 Task: Add an event with the title Casual Lunch and Learn: Effective Presentation Delivery and Impact, date '2023/12/15', time 7:50 AM to 9:50 AM, logged in from the account softage.3@softage.netand send the event invitation to softage.1@softage.net and softage.2@softage.net. Set a reminder for the event 5 minutes before
Action: Mouse moved to (72, 95)
Screenshot: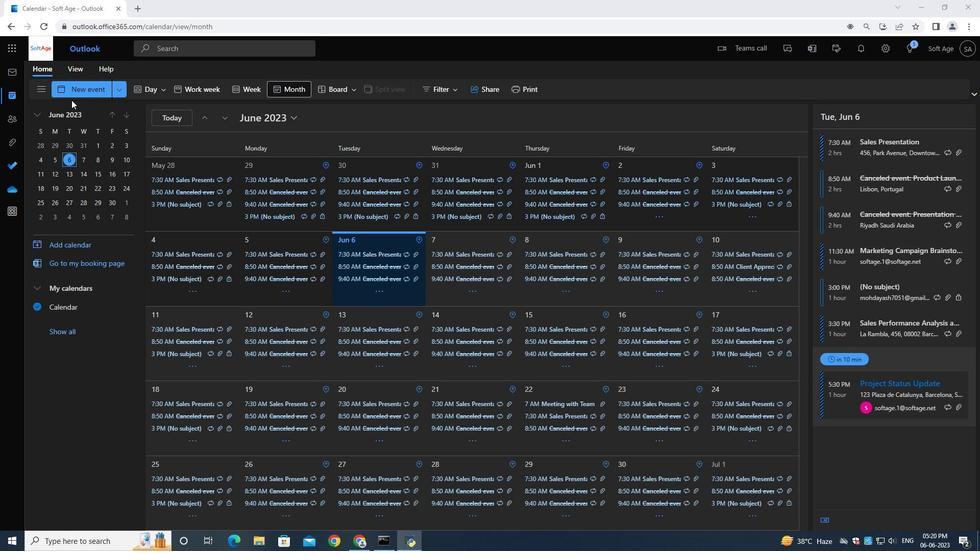 
Action: Mouse pressed left at (72, 95)
Screenshot: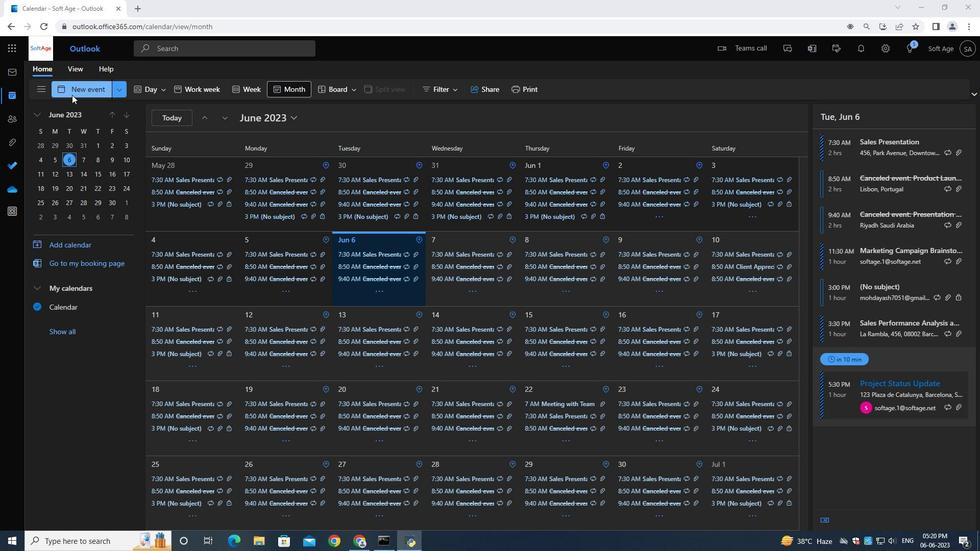 
Action: Mouse moved to (276, 152)
Screenshot: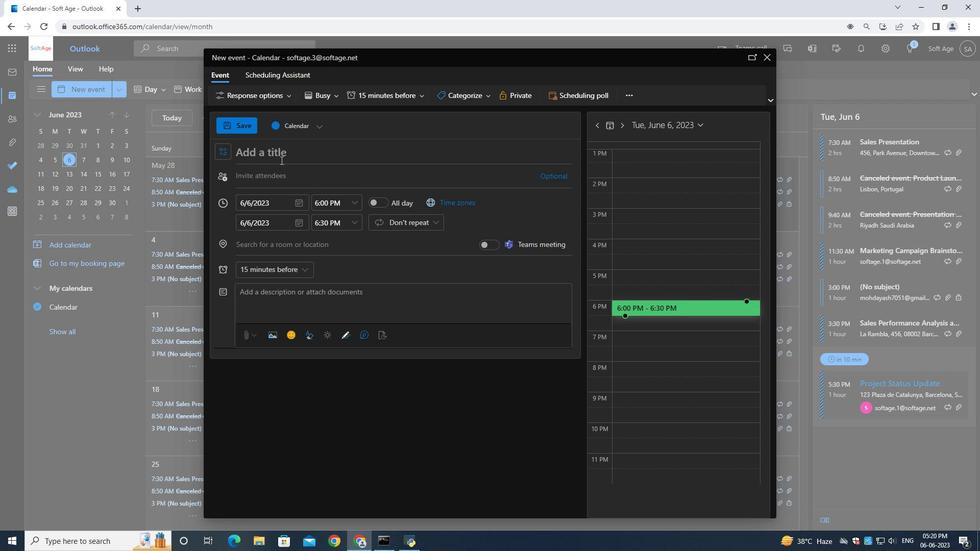 
Action: Mouse pressed left at (276, 152)
Screenshot: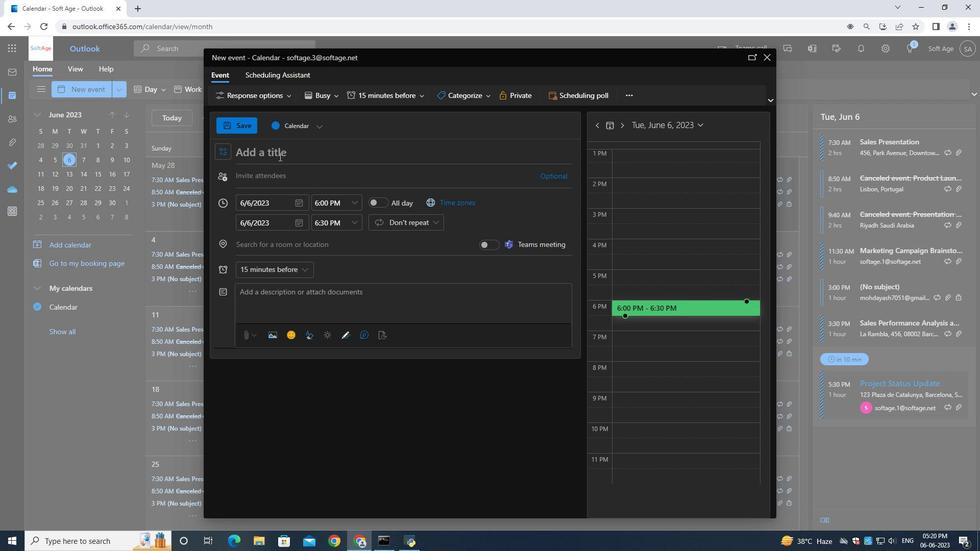 
Action: Mouse moved to (279, 152)
Screenshot: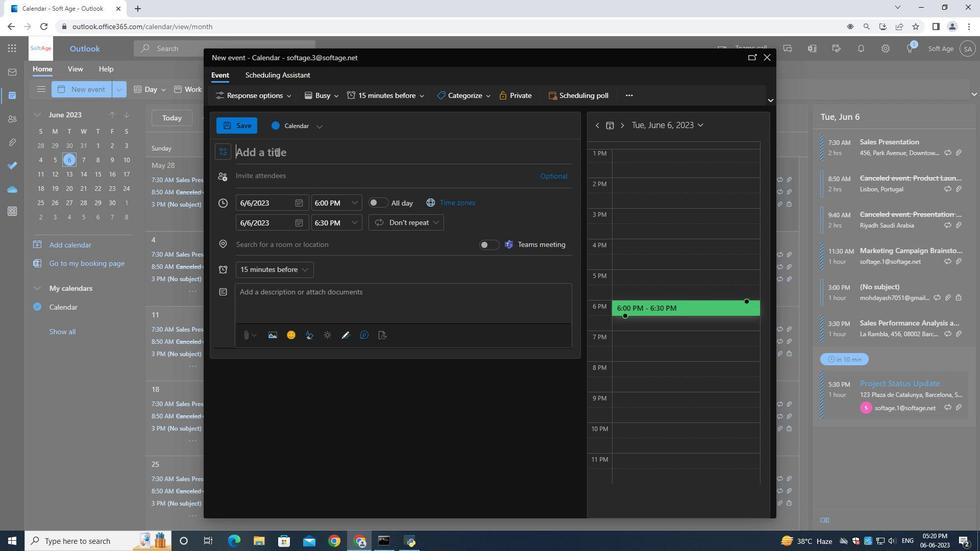 
Action: Key pressed <Key.shift>Casual<Key.space><Key.shift>Lunch<Key.space><Key.shift><Key.shift><Key.shift><Key.shift><Key.shift><Key.shift><Key.shift><Key.shift><Key.shift><Key.shift><Key.shift><Key.shift><Key.shift><Key.shift><Key.shift><Key.shift><Key.shift><Key.shift><Key.shift><Key.shift><Key.shift><Key.shift><Key.shift><Key.shift><Key.shift><Key.shift><Key.shift><Key.shift><Key.shift><Key.shift>and<Key.space><Key.shift>Learn<Key.shift_r>:<Key.space><Key.shift><Key.shift><Key.shift><Key.shift><Key.shift><Key.shift><Key.shift>Effective<Key.space><Key.shift>Presentation<Key.space><Key.shift>Delivery<Key.space>and<Key.space>imp<Key.backspace><Key.backspace><Key.backspace><Key.shift>Impact<Key.space>
Screenshot: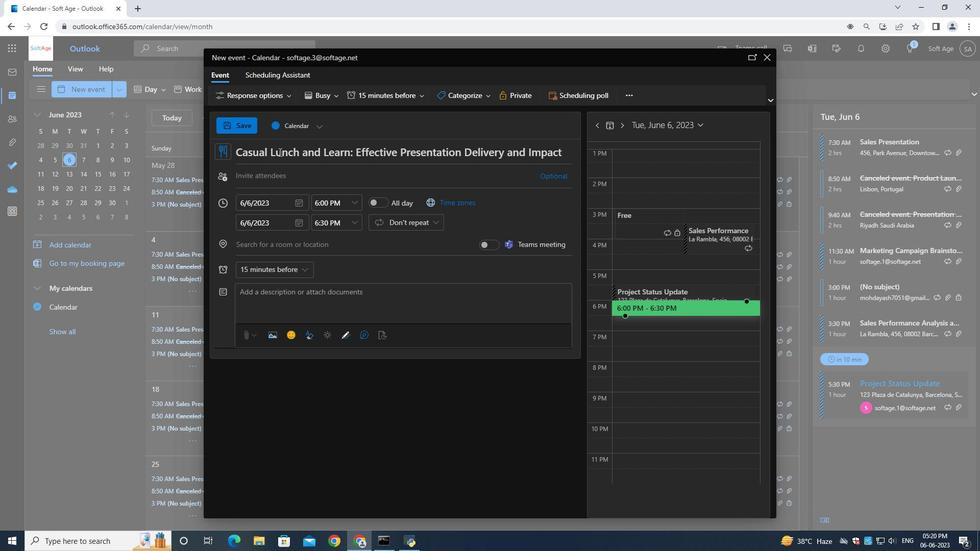 
Action: Mouse moved to (301, 202)
Screenshot: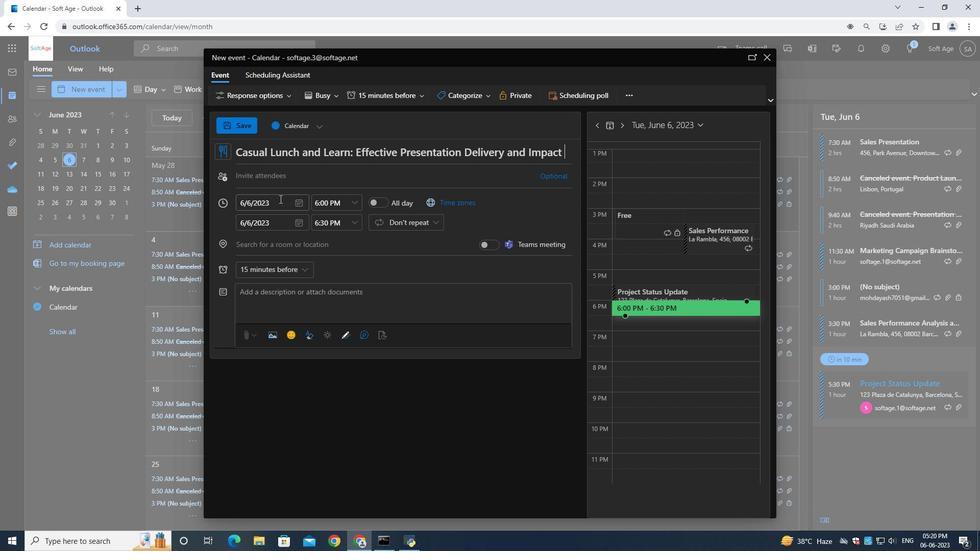 
Action: Mouse pressed left at (301, 202)
Screenshot: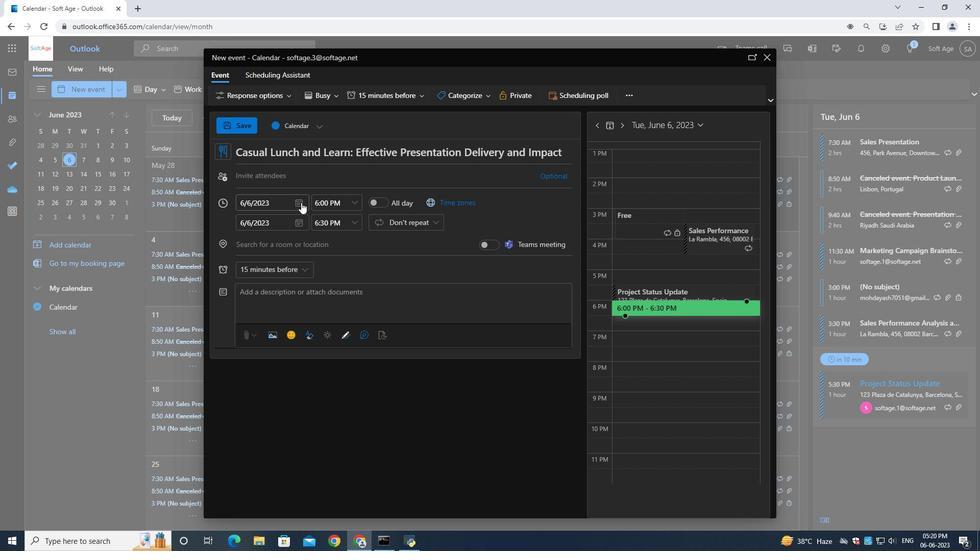 
Action: Mouse moved to (335, 224)
Screenshot: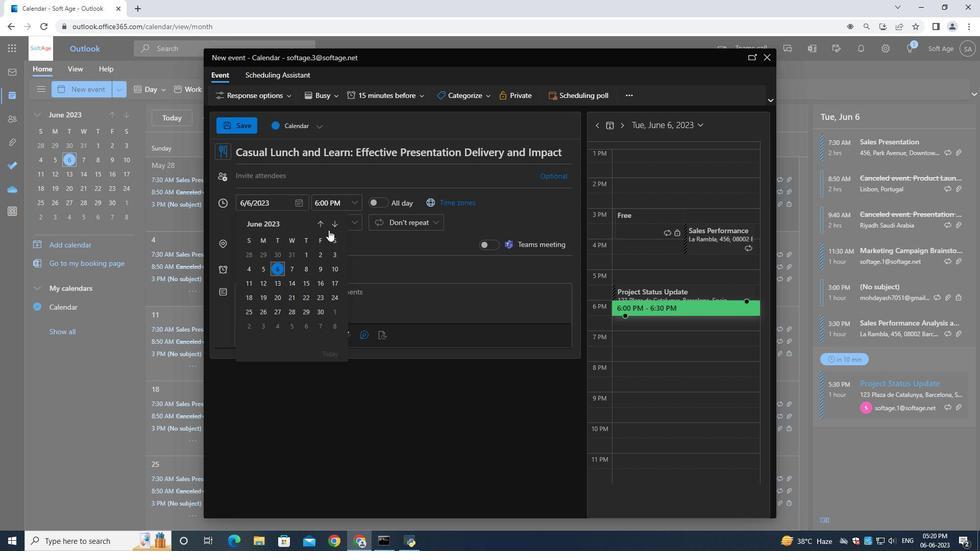 
Action: Mouse pressed left at (335, 224)
Screenshot: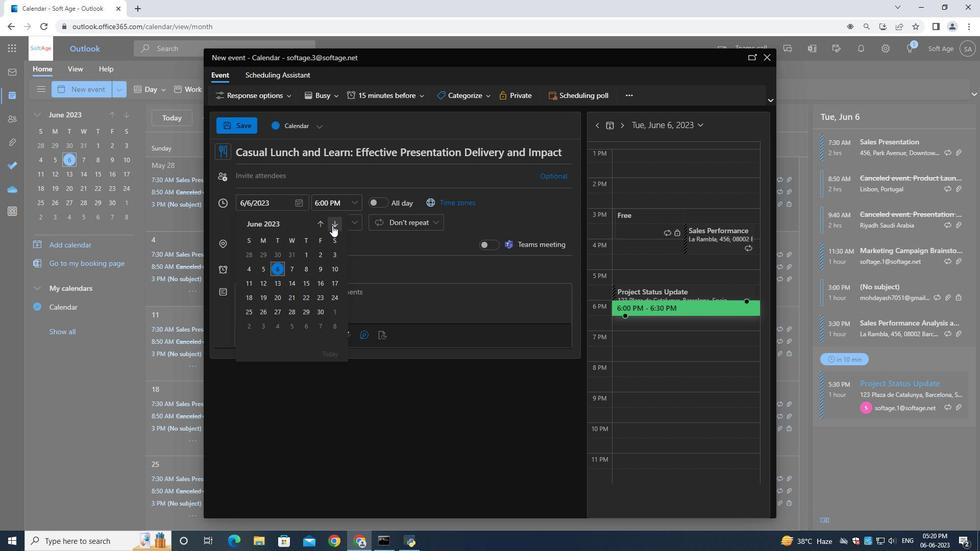 
Action: Mouse pressed left at (335, 224)
Screenshot: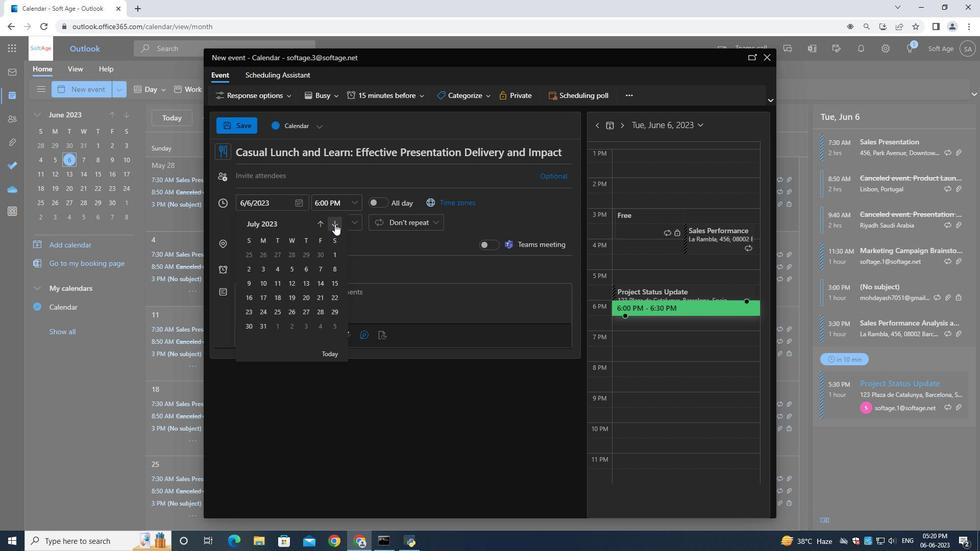 
Action: Mouse moved to (335, 224)
Screenshot: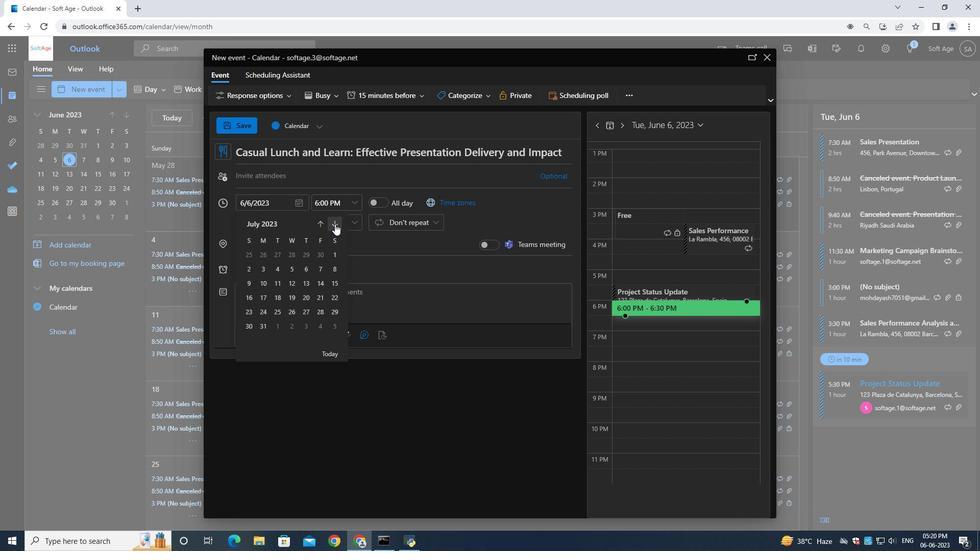 
Action: Mouse pressed left at (335, 224)
Screenshot: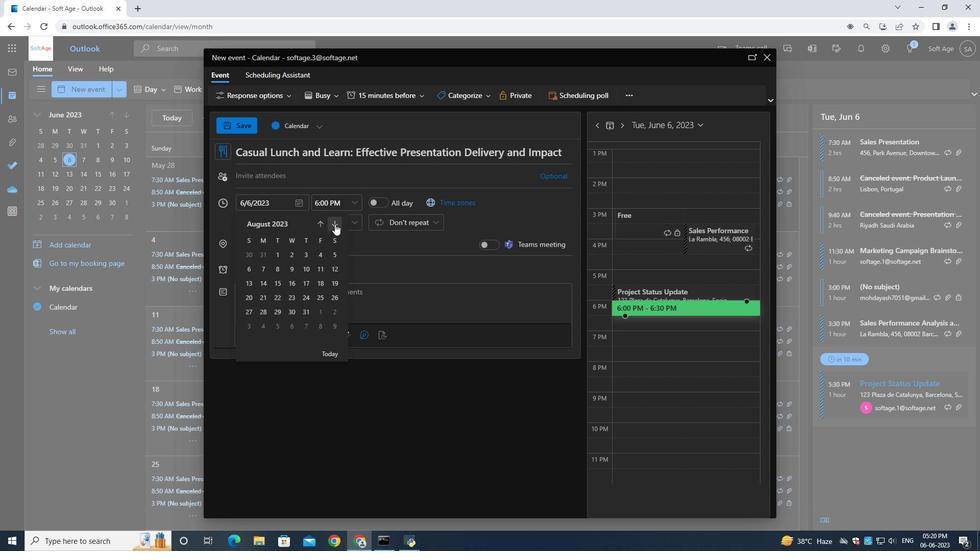 
Action: Mouse pressed left at (335, 224)
Screenshot: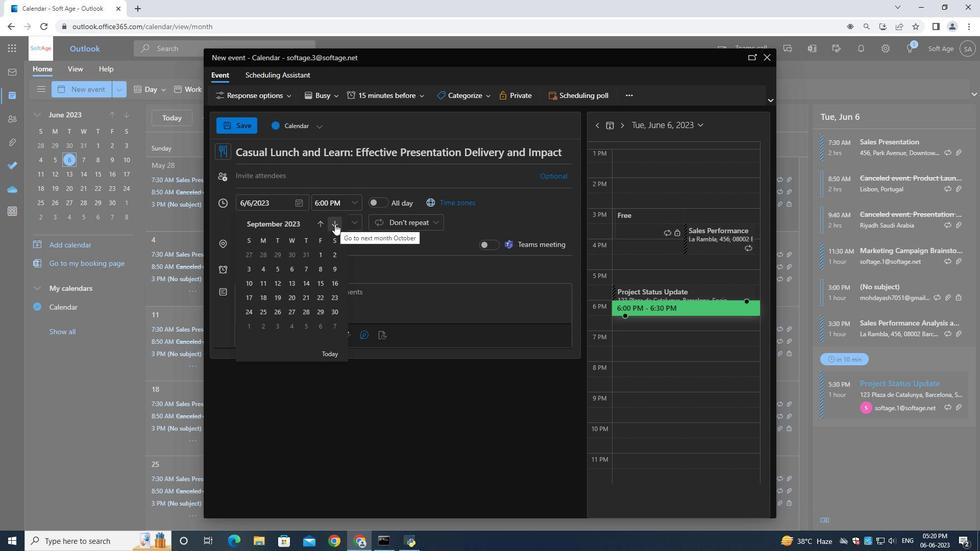 
Action: Mouse pressed left at (335, 224)
Screenshot: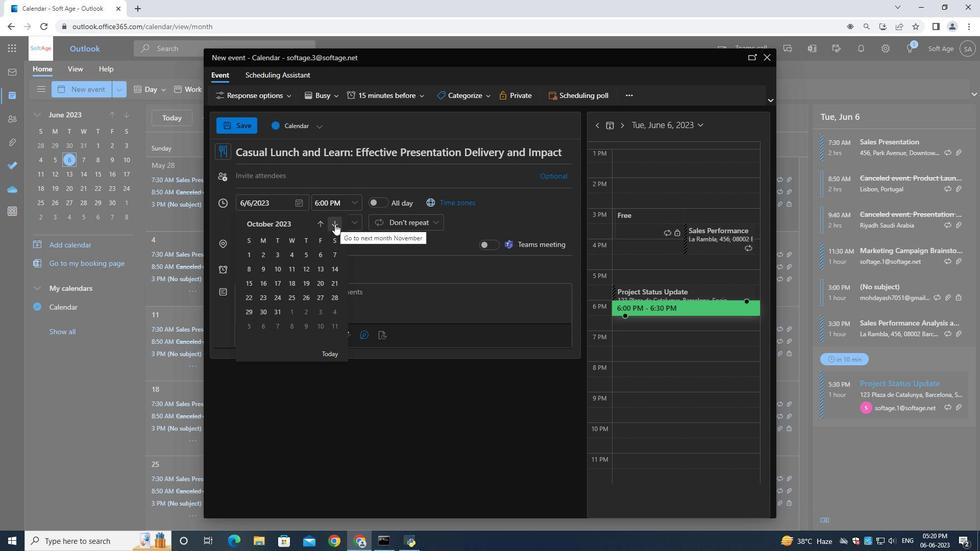 
Action: Mouse pressed left at (335, 224)
Screenshot: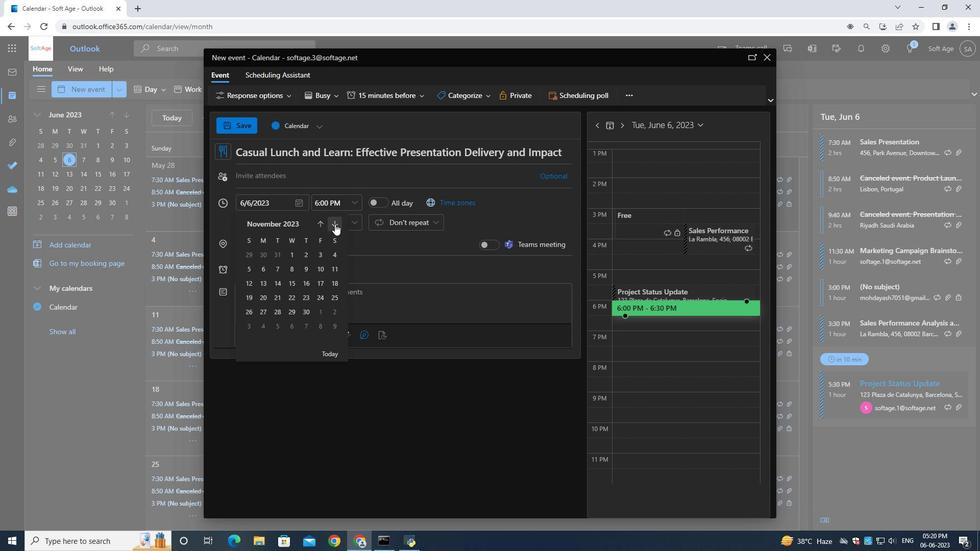 
Action: Mouse moved to (321, 280)
Screenshot: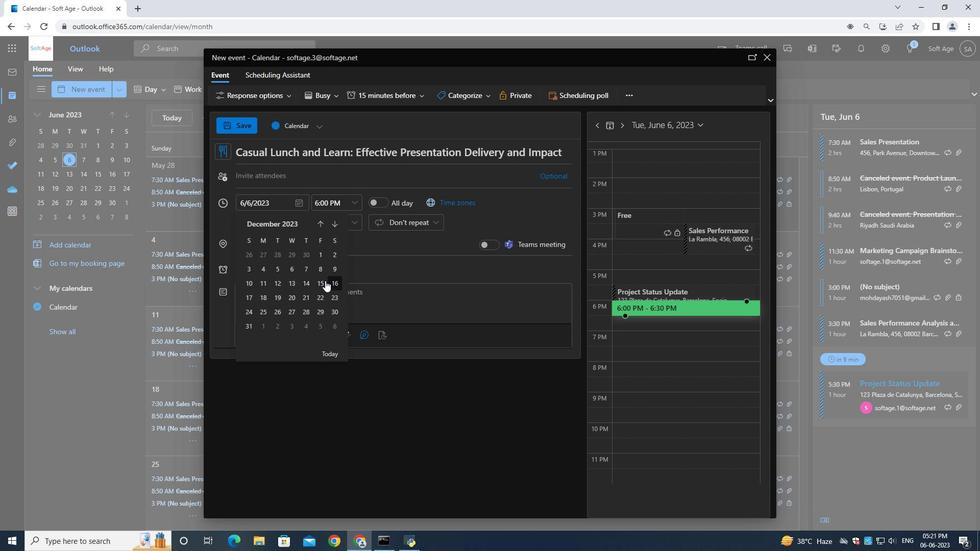 
Action: Mouse pressed left at (321, 280)
Screenshot: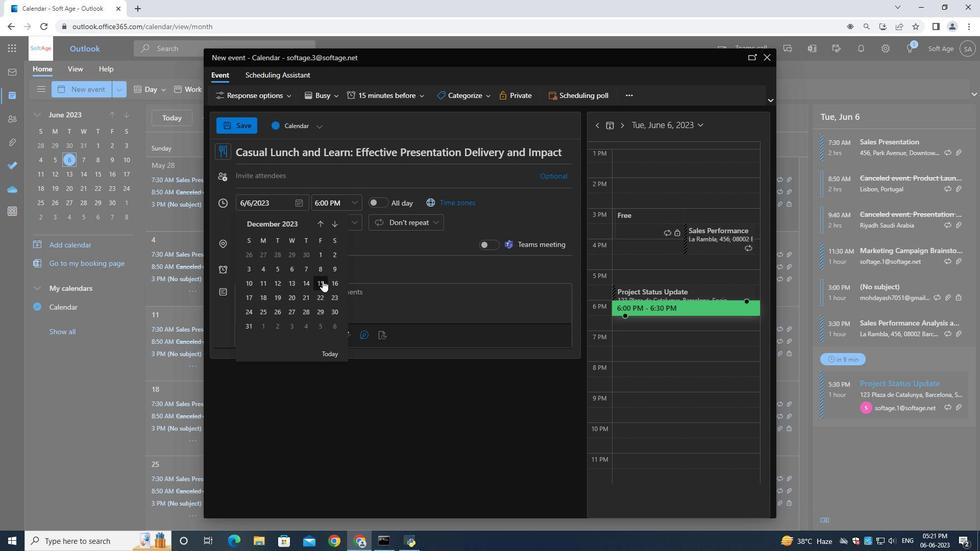 
Action: Mouse moved to (328, 208)
Screenshot: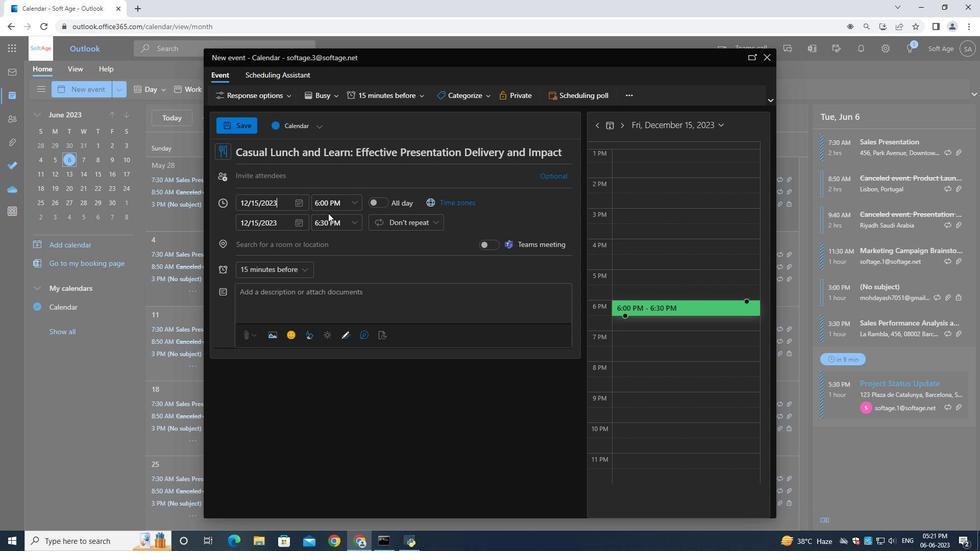 
Action: Mouse pressed left at (328, 208)
Screenshot: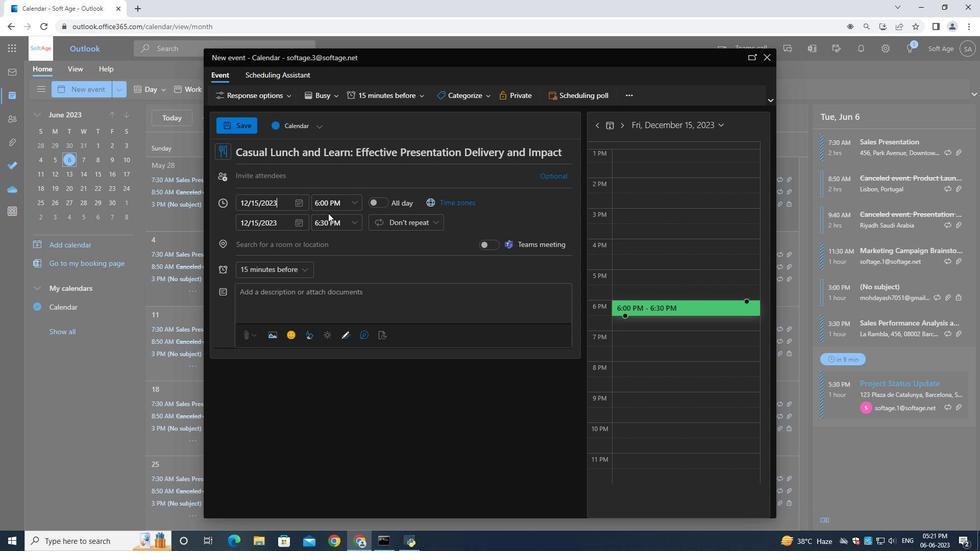 
Action: Mouse moved to (327, 207)
Screenshot: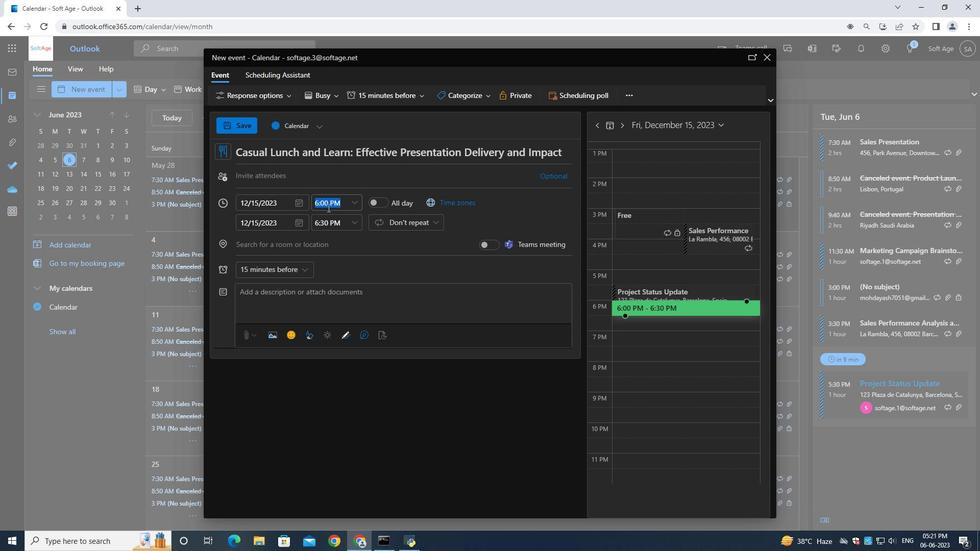 
Action: Key pressed 75<Key.backspace><Key.shift_r>:50<Key.shift>AM
Screenshot: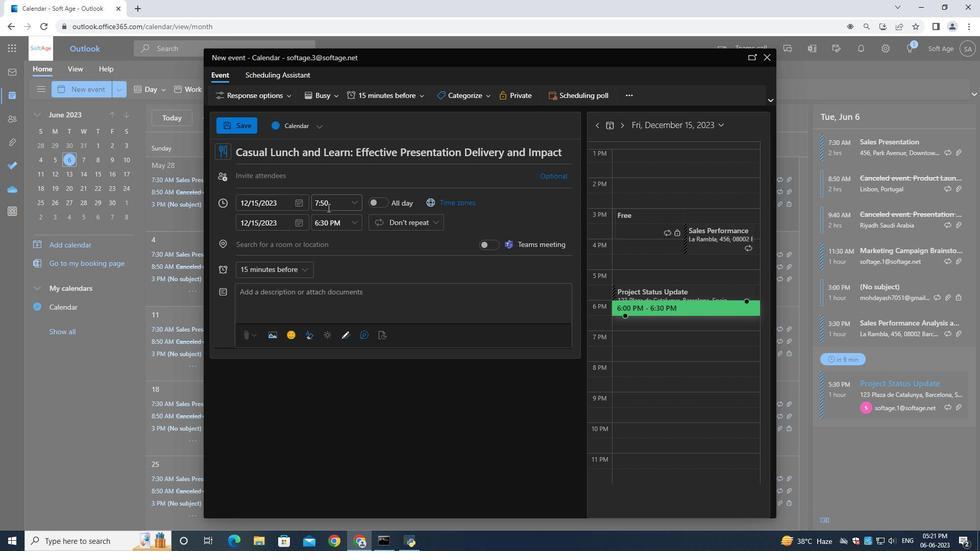 
Action: Mouse moved to (319, 226)
Screenshot: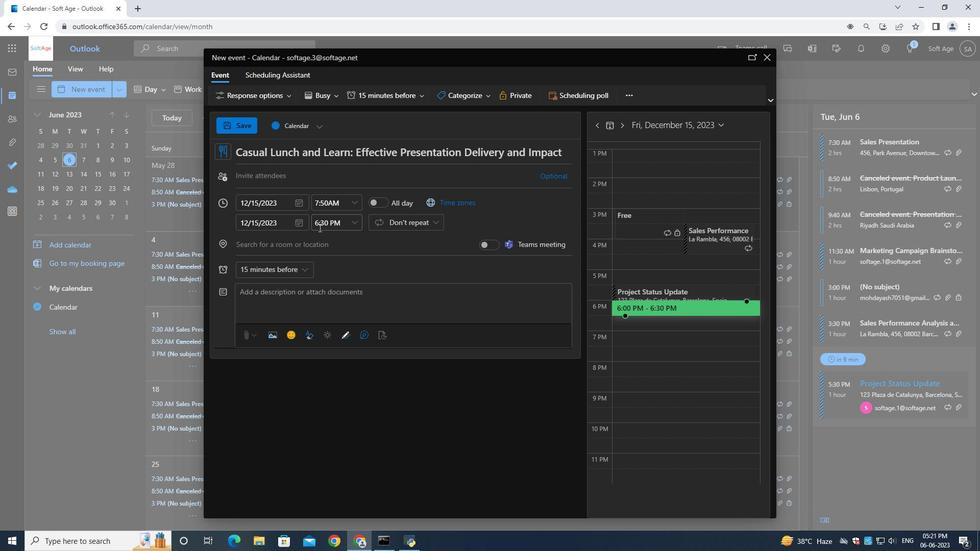 
Action: Mouse pressed left at (319, 226)
Screenshot: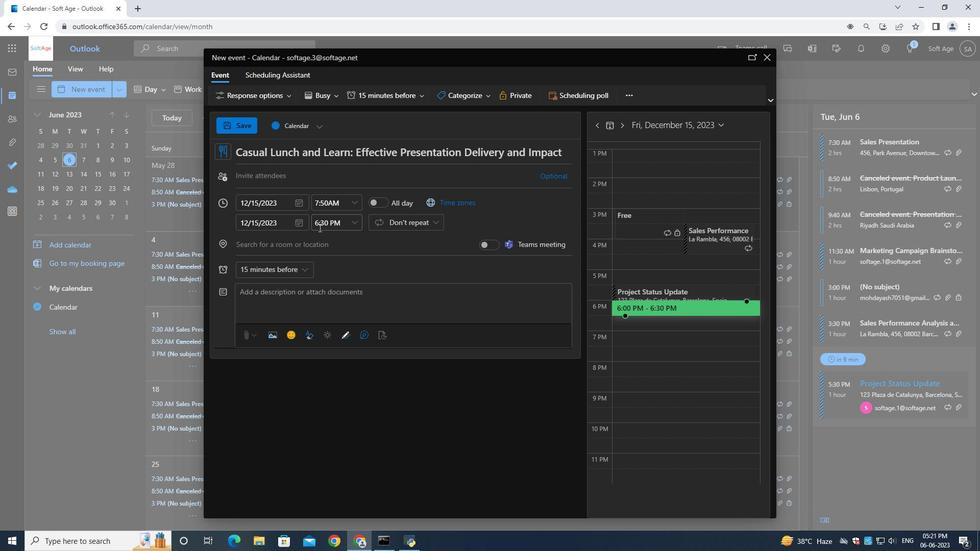 
Action: Key pressed 9<Key.shift_r>:50<Key.shift>AM
Screenshot: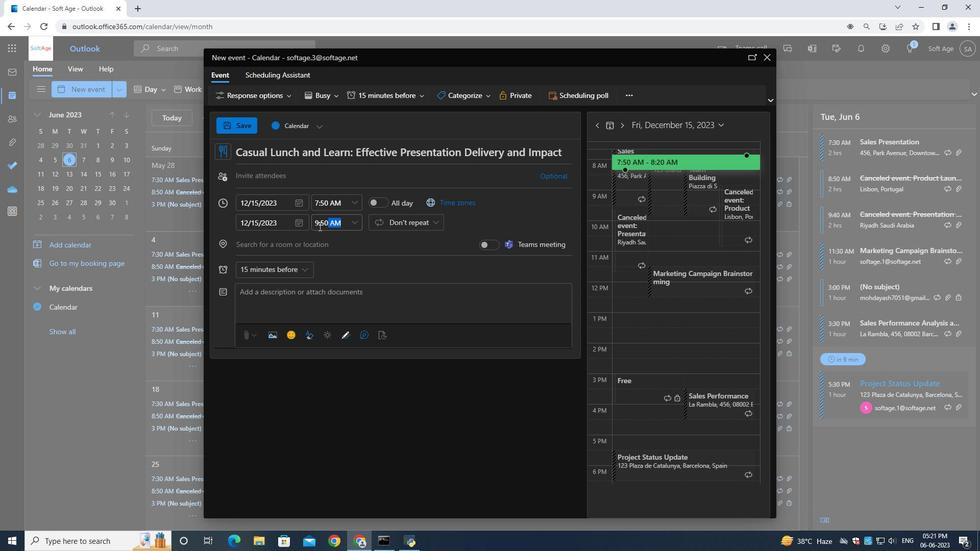 
Action: Mouse moved to (278, 177)
Screenshot: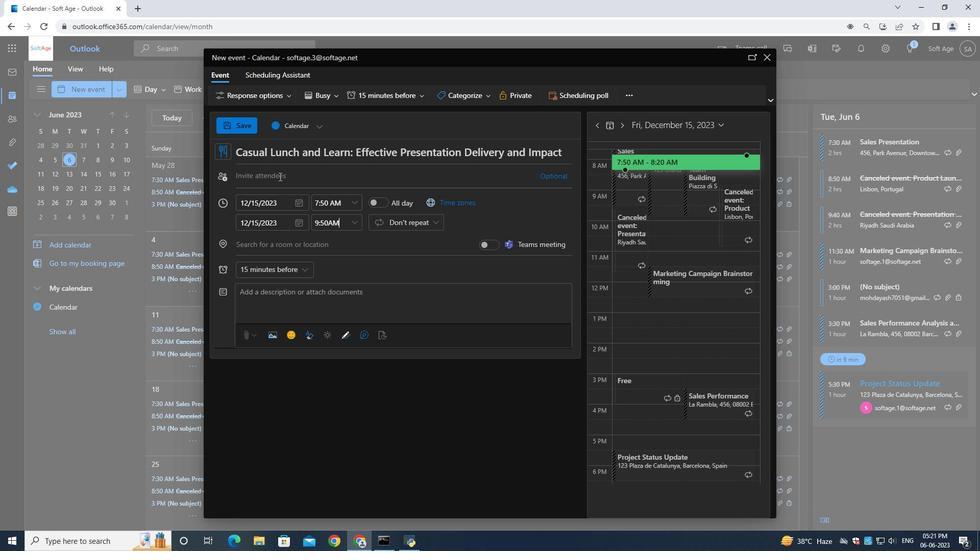 
Action: Mouse pressed left at (278, 177)
Screenshot: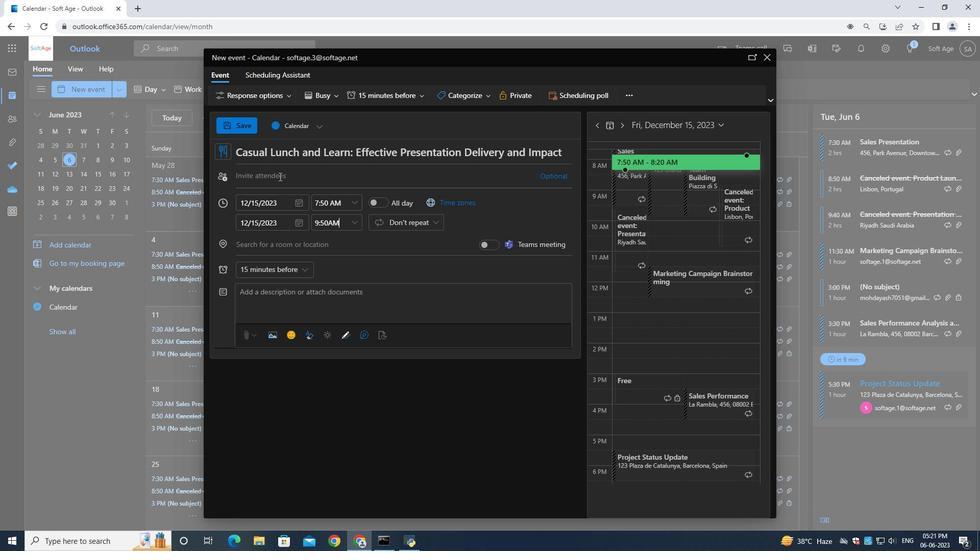 
Action: Key pressed sotage.1<Key.shift>@softagem<Key.backspace>.net
Screenshot: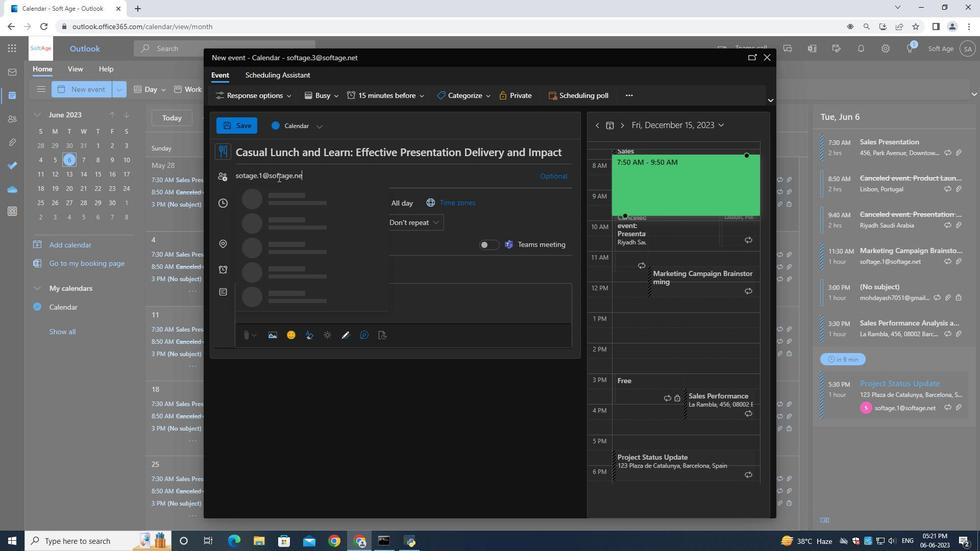 
Action: Mouse moved to (274, 185)
Screenshot: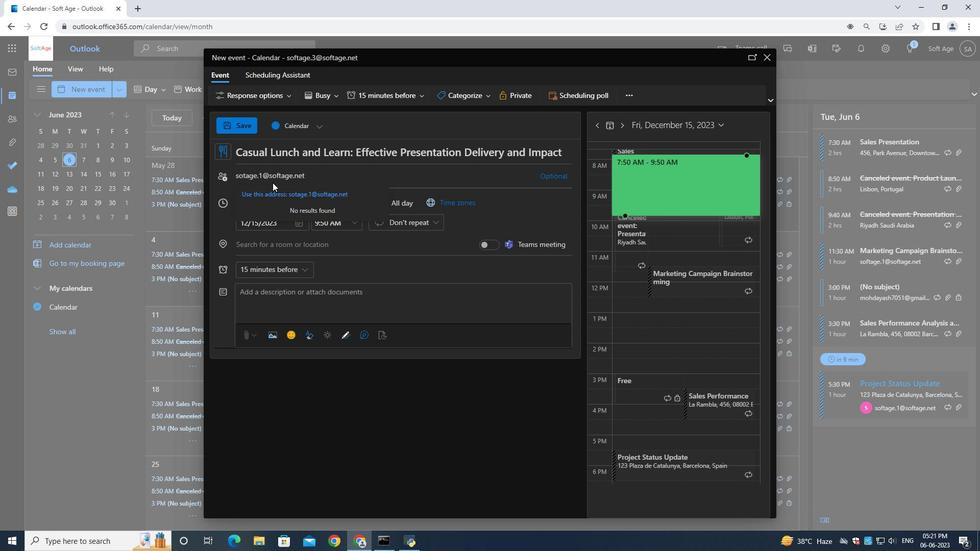 
Action: Key pressed <Key.backspace>
Screenshot: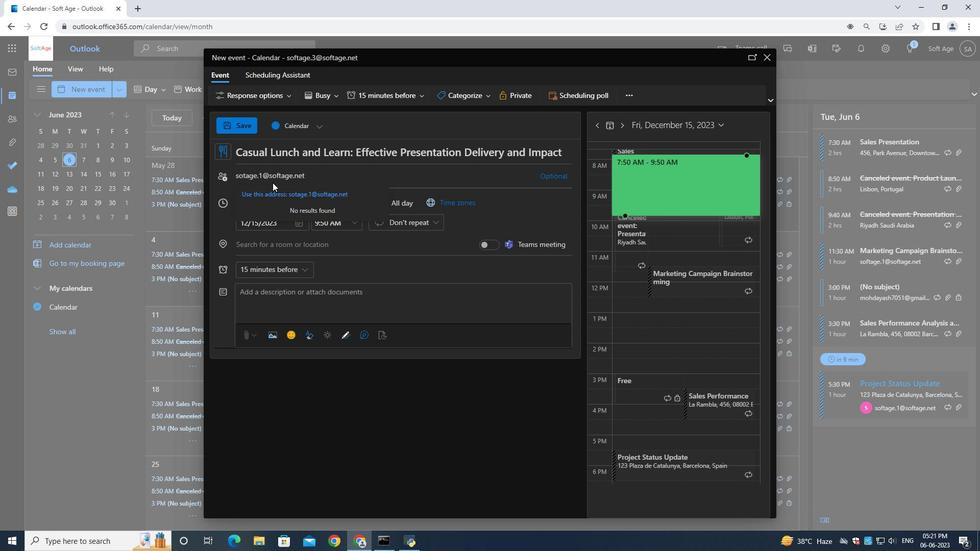 
Action: Mouse moved to (275, 185)
Screenshot: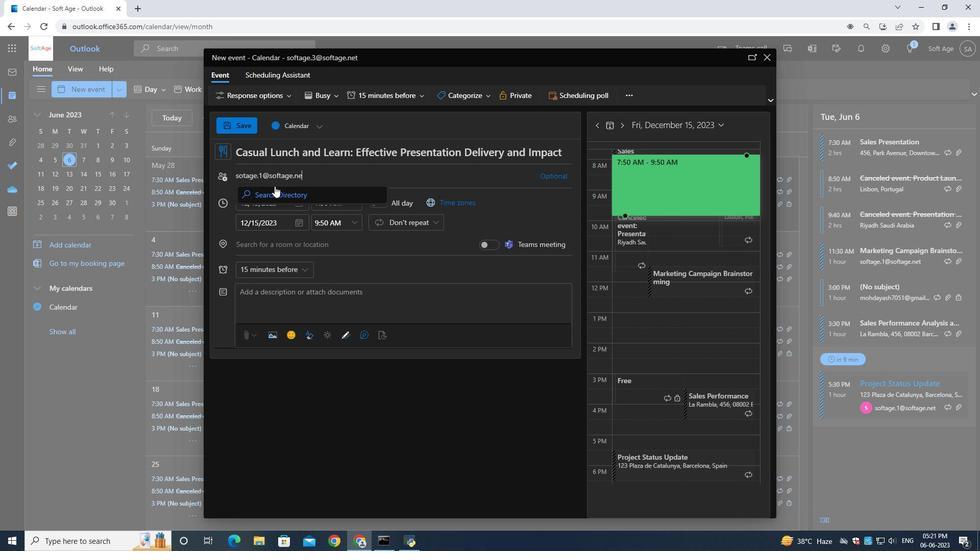 
Action: Key pressed <Key.backspace>
Screenshot: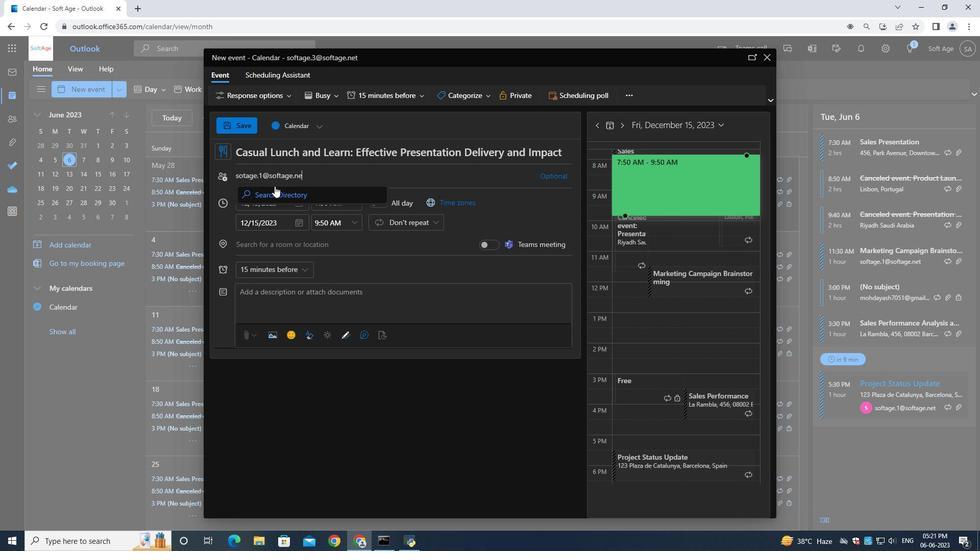 
Action: Mouse moved to (284, 189)
Screenshot: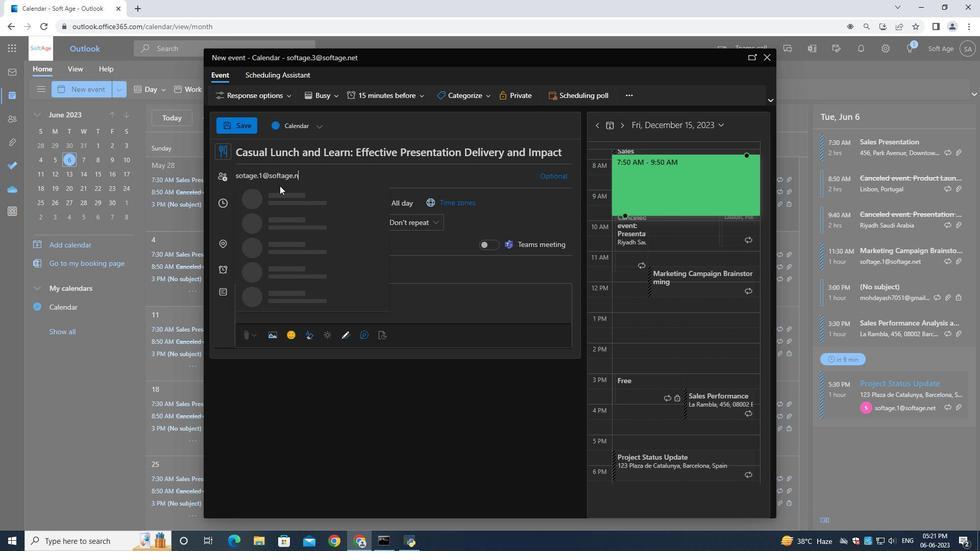 
Action: Key pressed <Key.backspace>
Screenshot: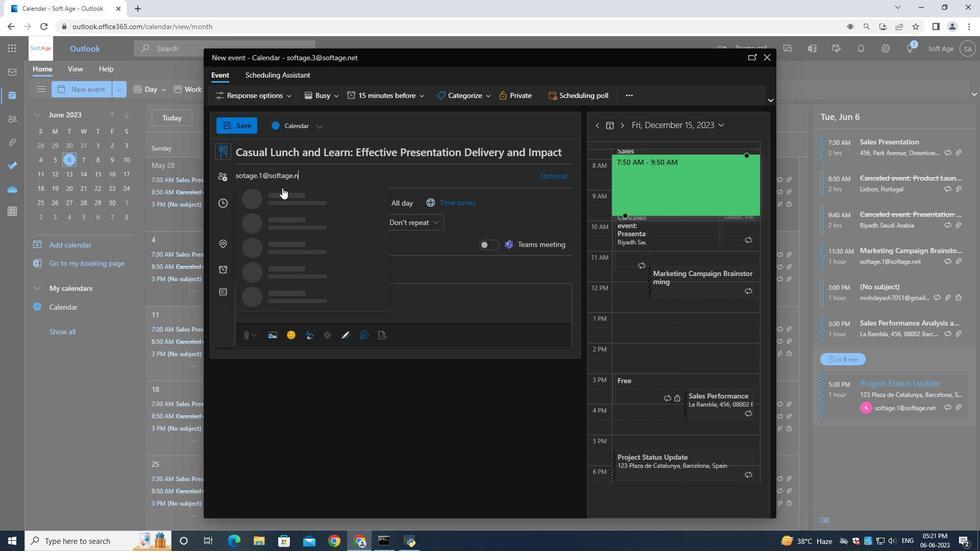 
Action: Mouse moved to (283, 189)
Screenshot: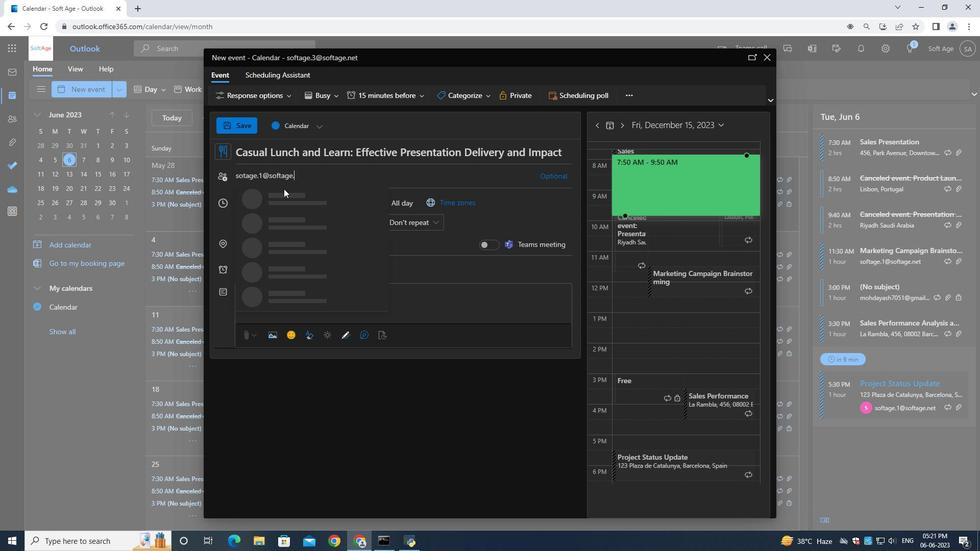 
Action: Key pressed <Key.backspace><Key.backspace><Key.backspace><Key.backspace>
Screenshot: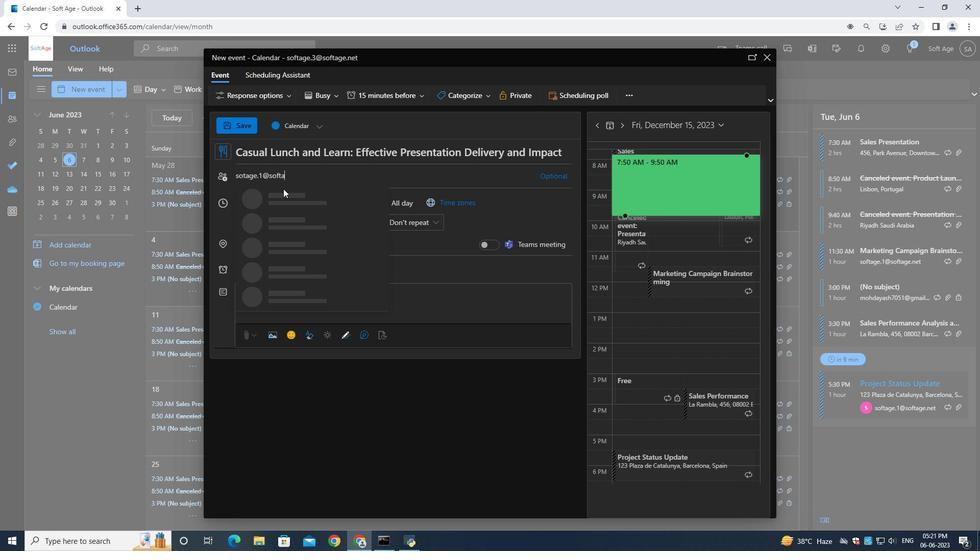 
Action: Mouse moved to (314, 202)
Screenshot: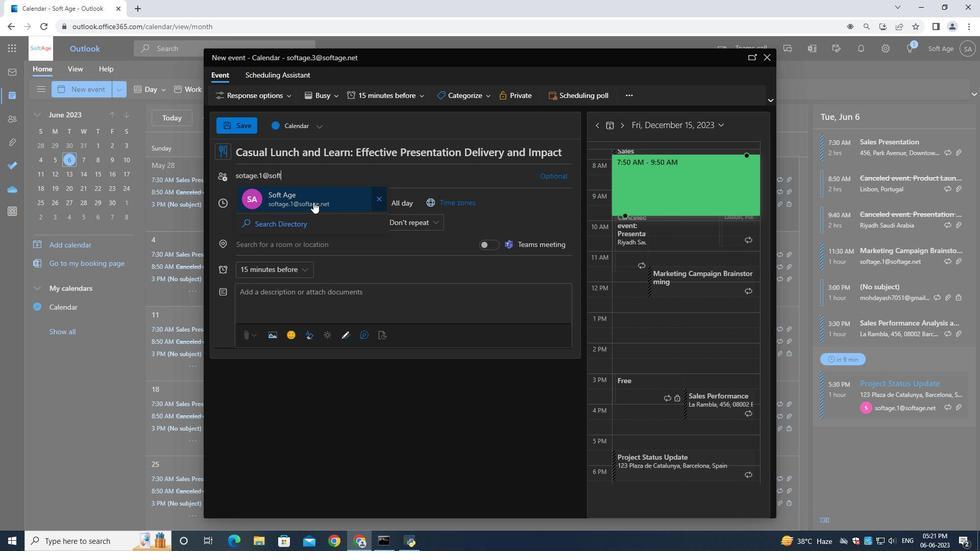 
Action: Mouse pressed left at (314, 202)
Screenshot: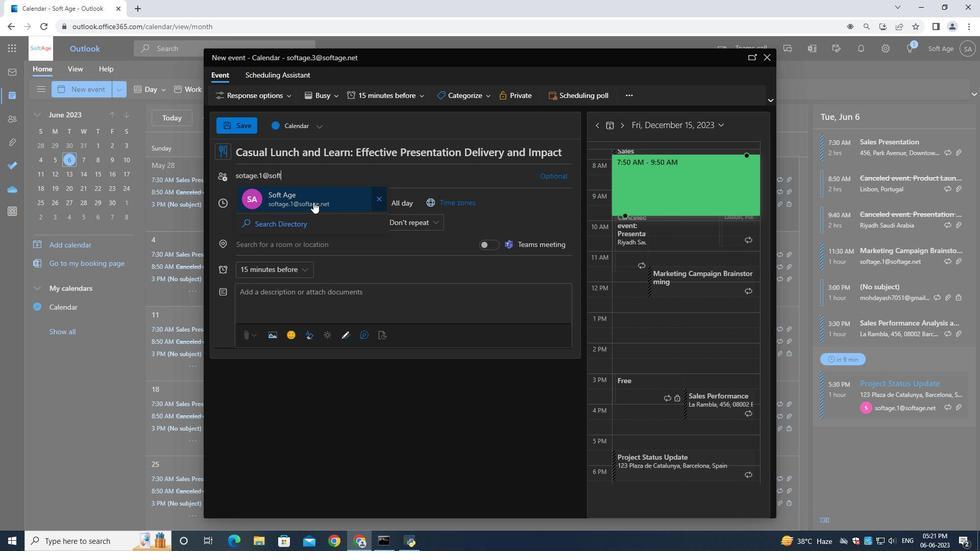
Action: Mouse moved to (307, 191)
Screenshot: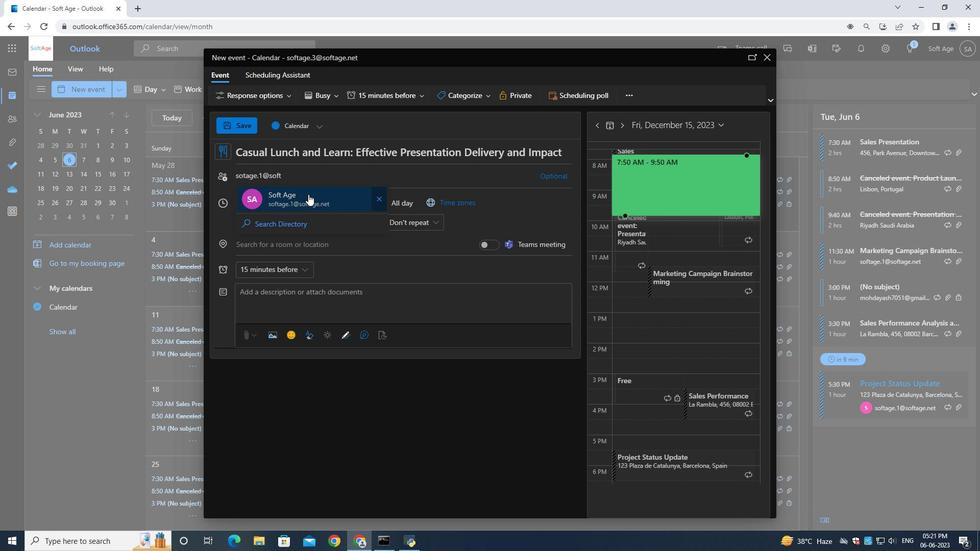 
Action: Key pressed softage.2<Key.shift>@softage.net
Screenshot: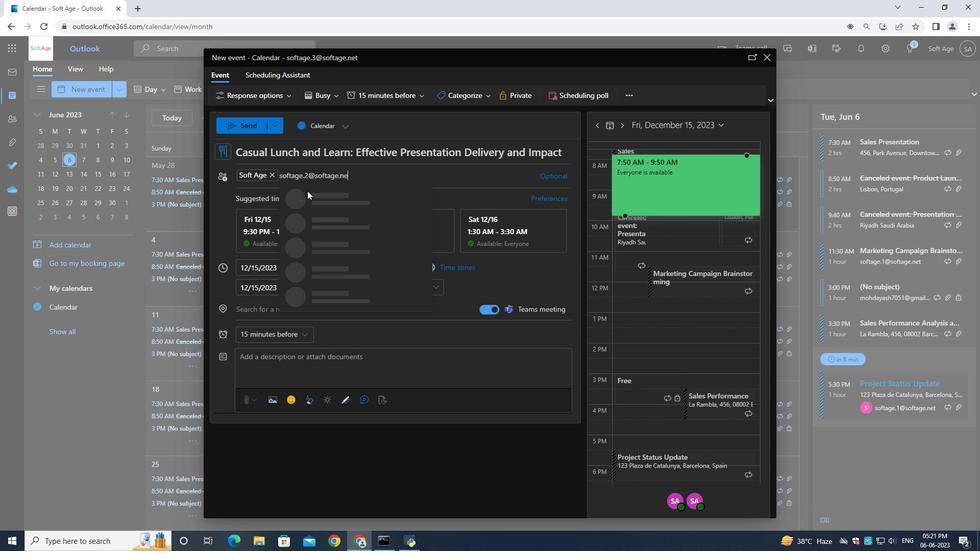 
Action: Mouse moved to (308, 195)
Screenshot: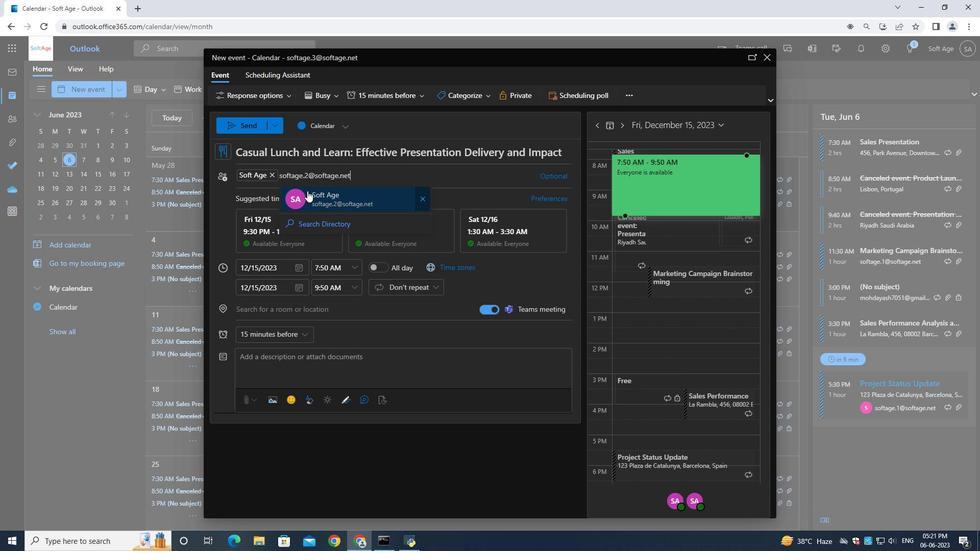 
Action: Mouse pressed left at (308, 195)
Screenshot: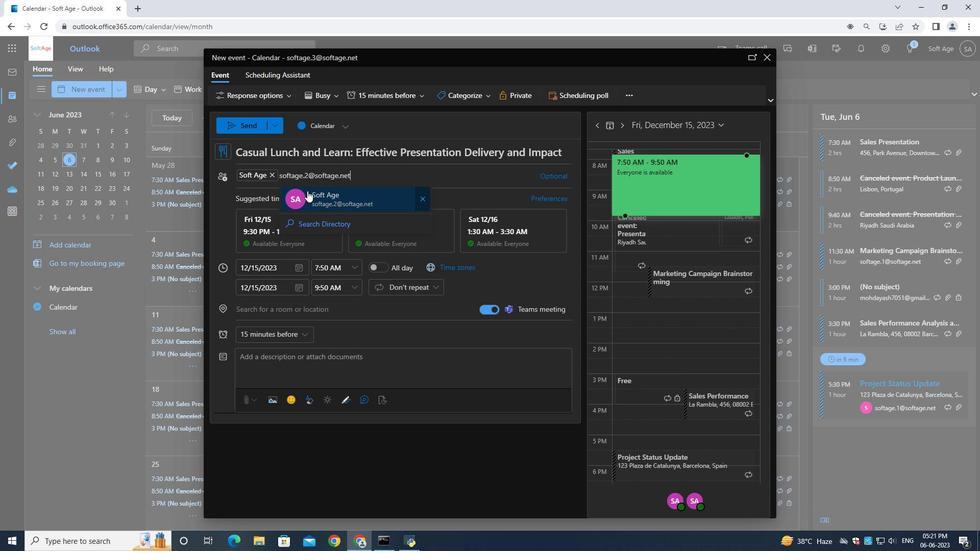 
Action: Mouse moved to (249, 336)
Screenshot: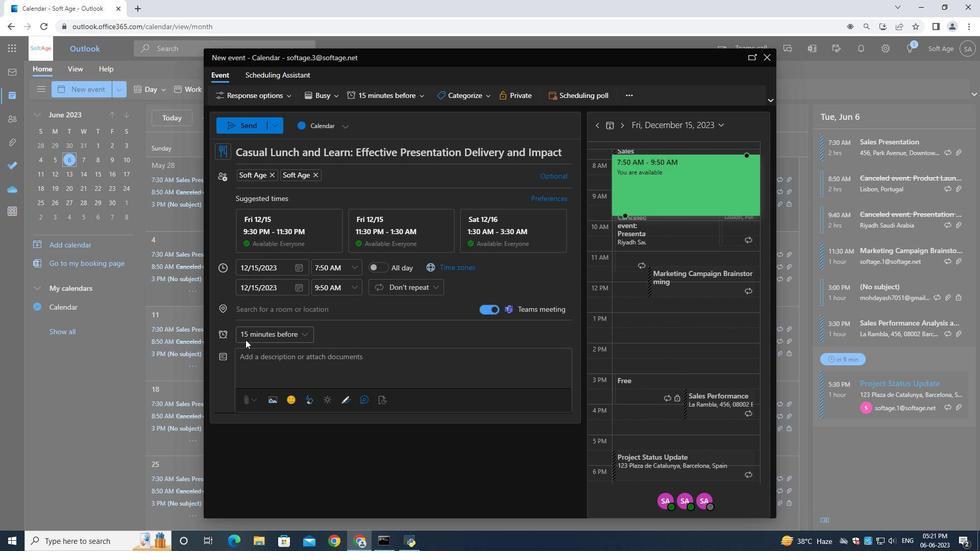 
Action: Mouse pressed left at (249, 336)
Screenshot: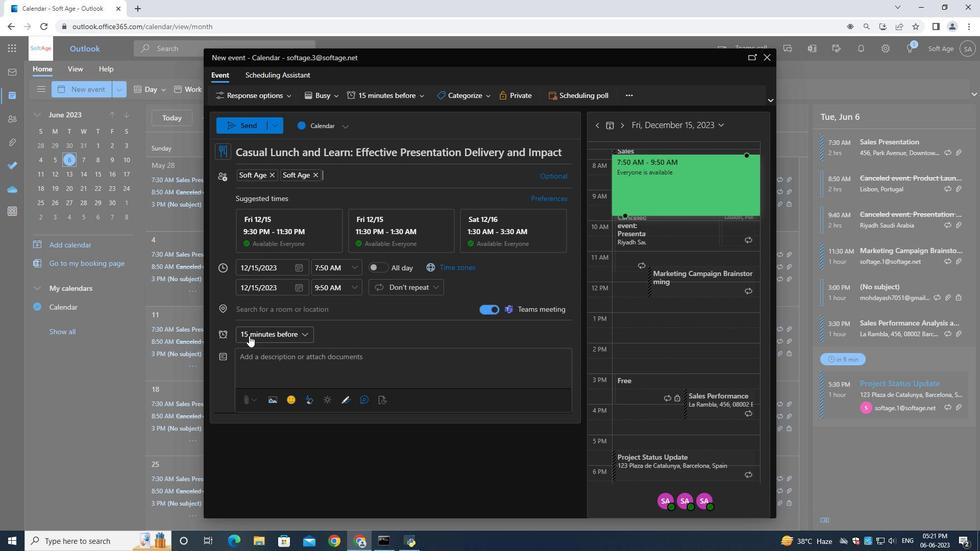 
Action: Mouse moved to (267, 170)
Screenshot: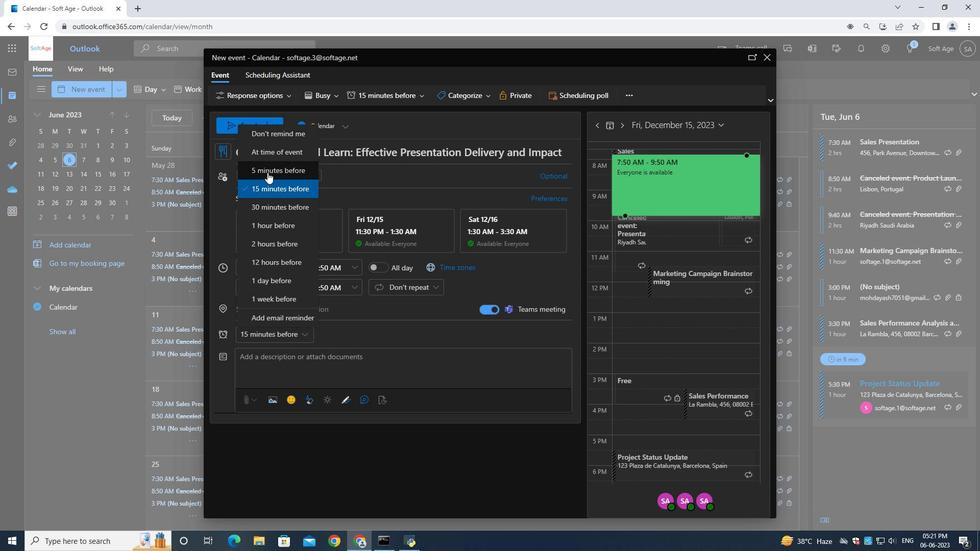 
Action: Mouse pressed left at (267, 170)
Screenshot: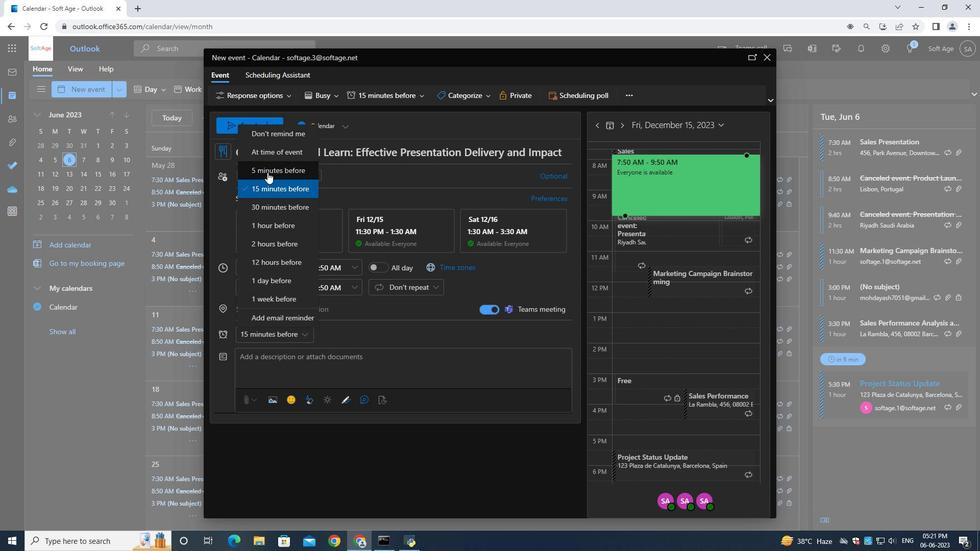 
Action: Mouse moved to (253, 122)
Screenshot: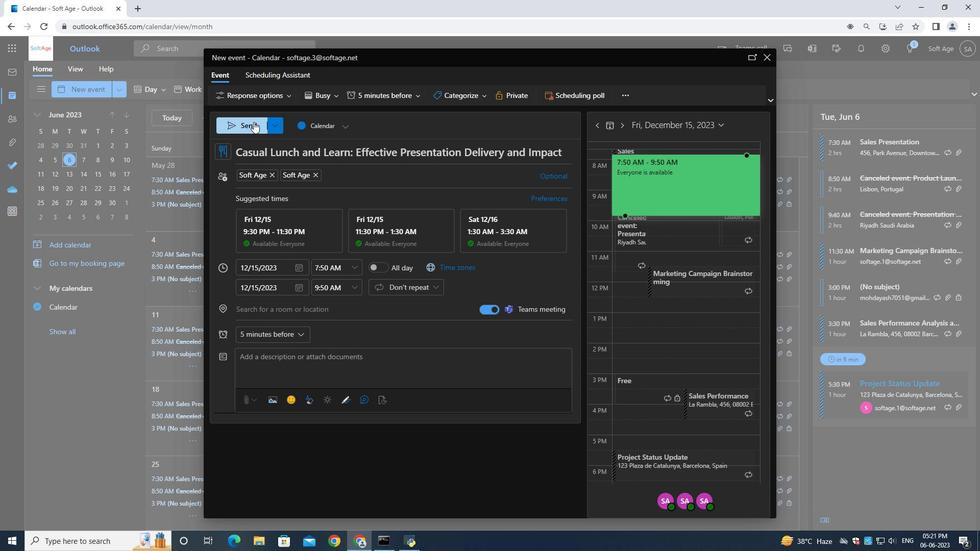 
Action: Mouse pressed left at (253, 122)
Screenshot: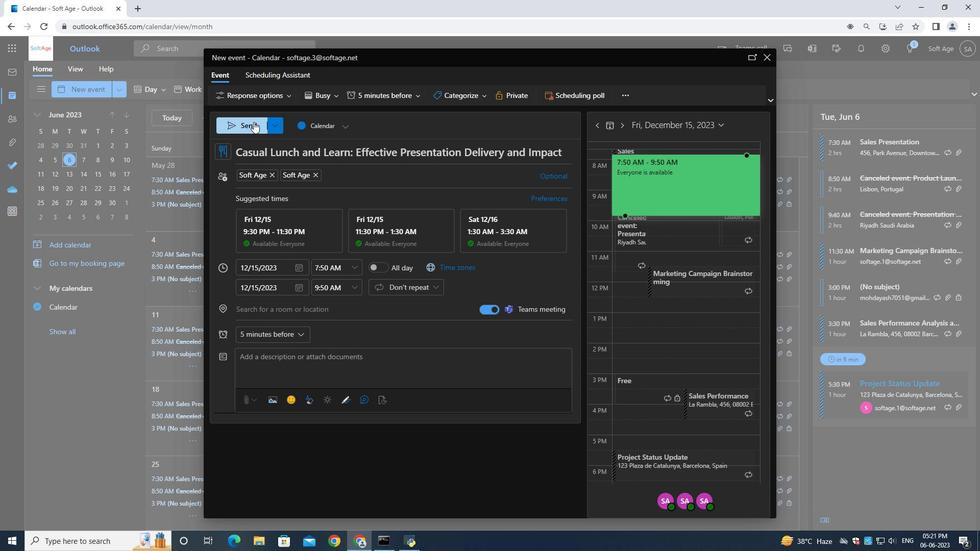 
Action: Mouse moved to (257, 125)
Screenshot: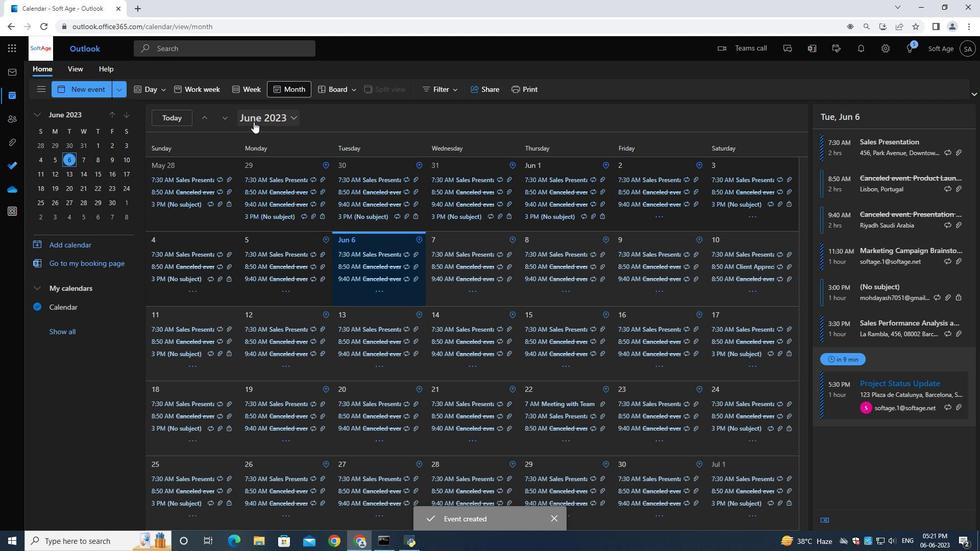 
